Task: Add the action, sort the to do list then by time in list in ascending order.
Action: Mouse moved to (291, 163)
Screenshot: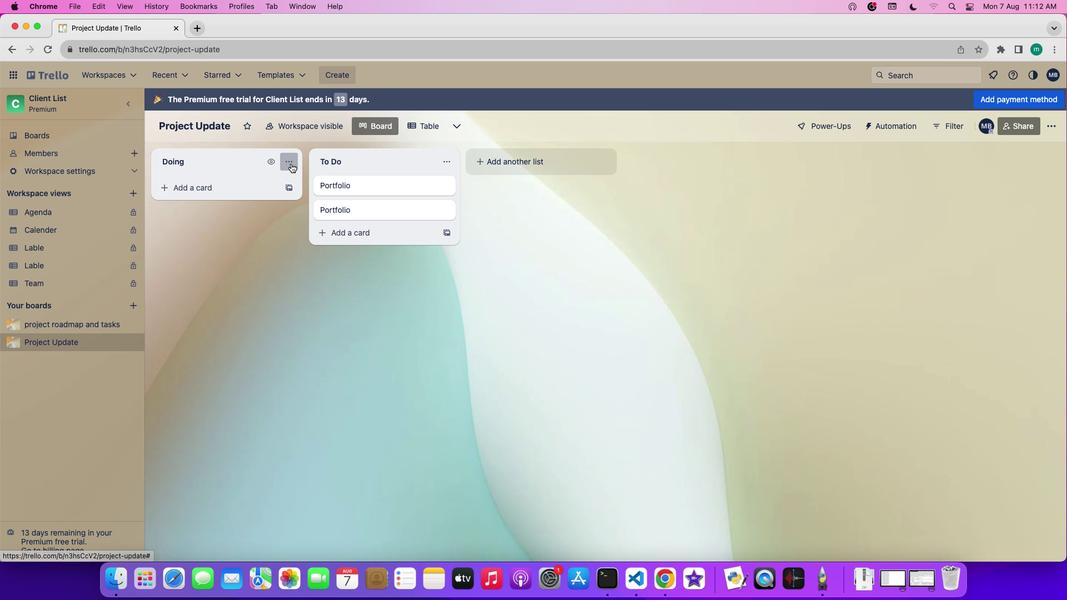 
Action: Mouse pressed left at (291, 163)
Screenshot: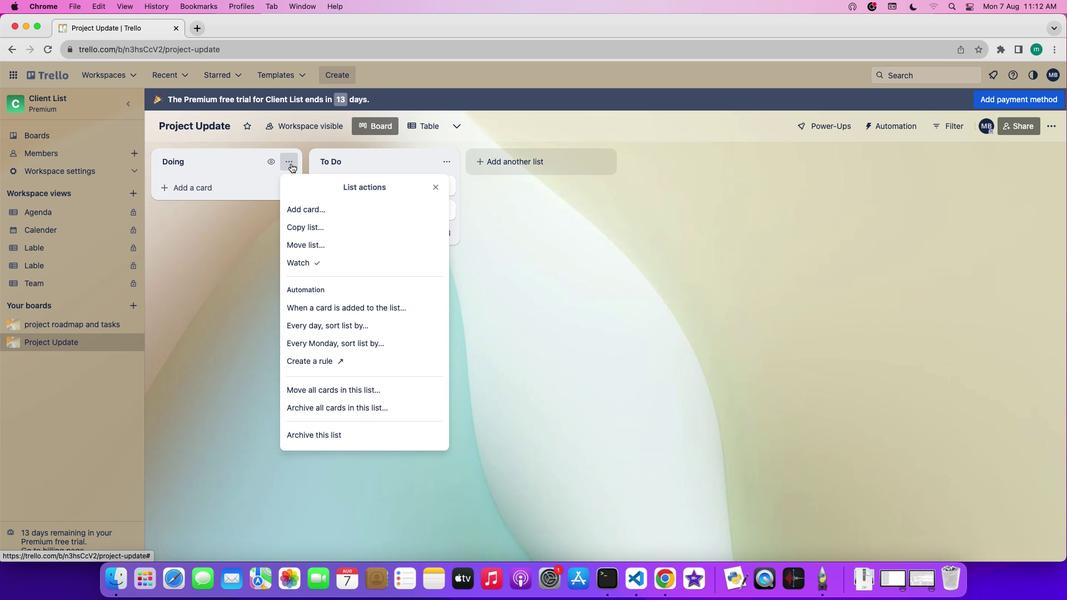 
Action: Mouse moved to (310, 340)
Screenshot: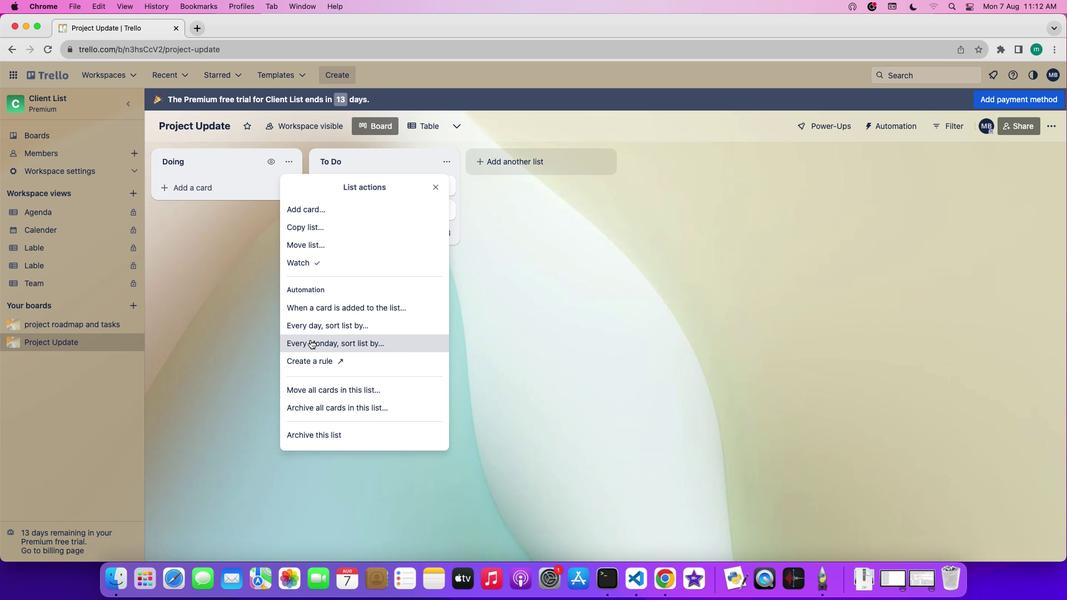 
Action: Mouse pressed left at (310, 340)
Screenshot: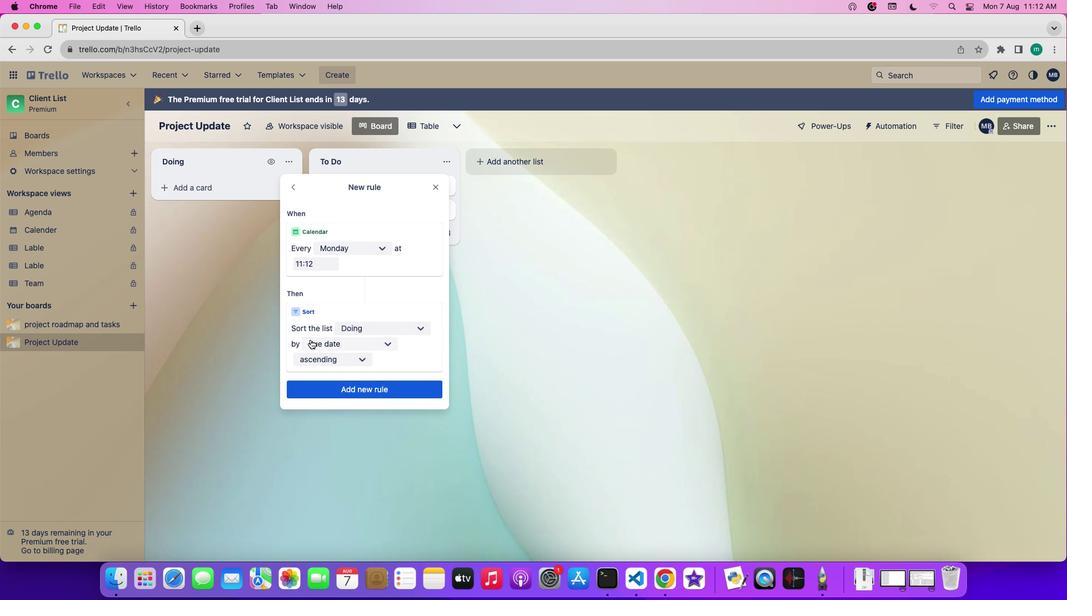 
Action: Mouse moved to (377, 328)
Screenshot: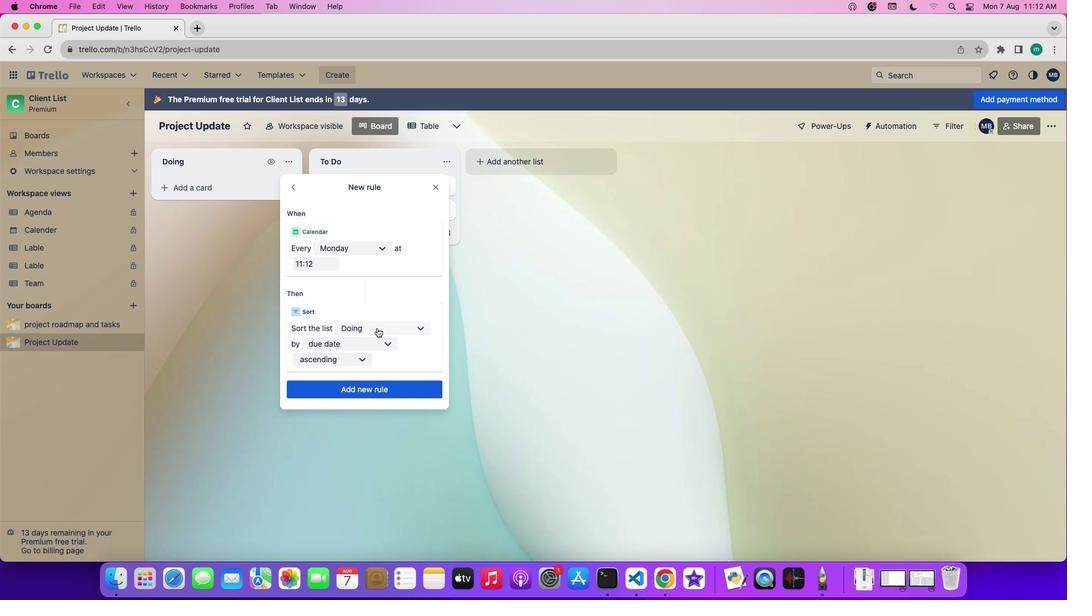 
Action: Mouse pressed left at (377, 328)
Screenshot: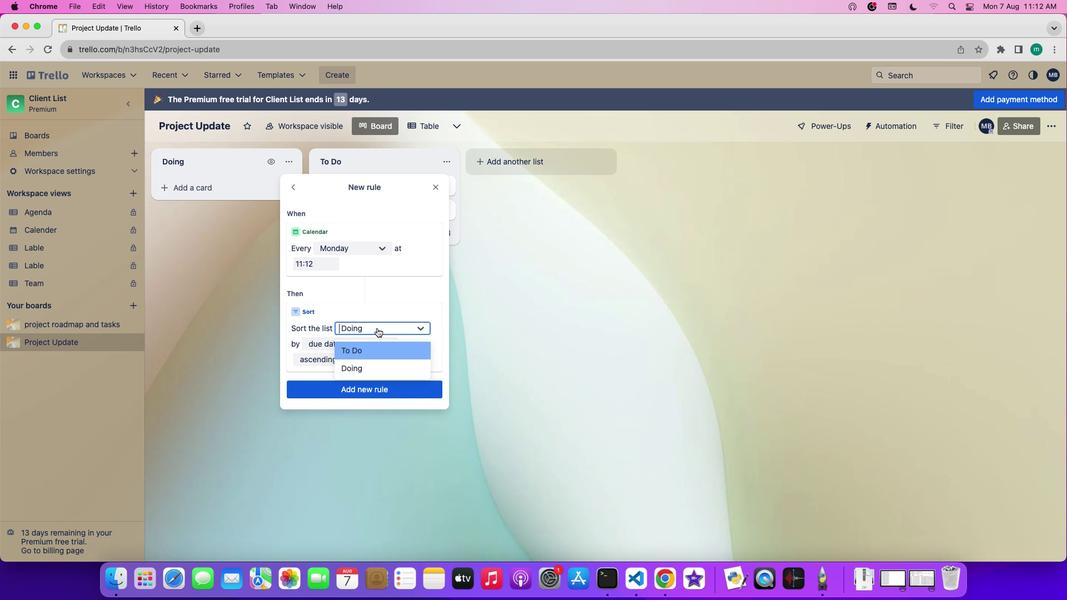
Action: Mouse moved to (384, 351)
Screenshot: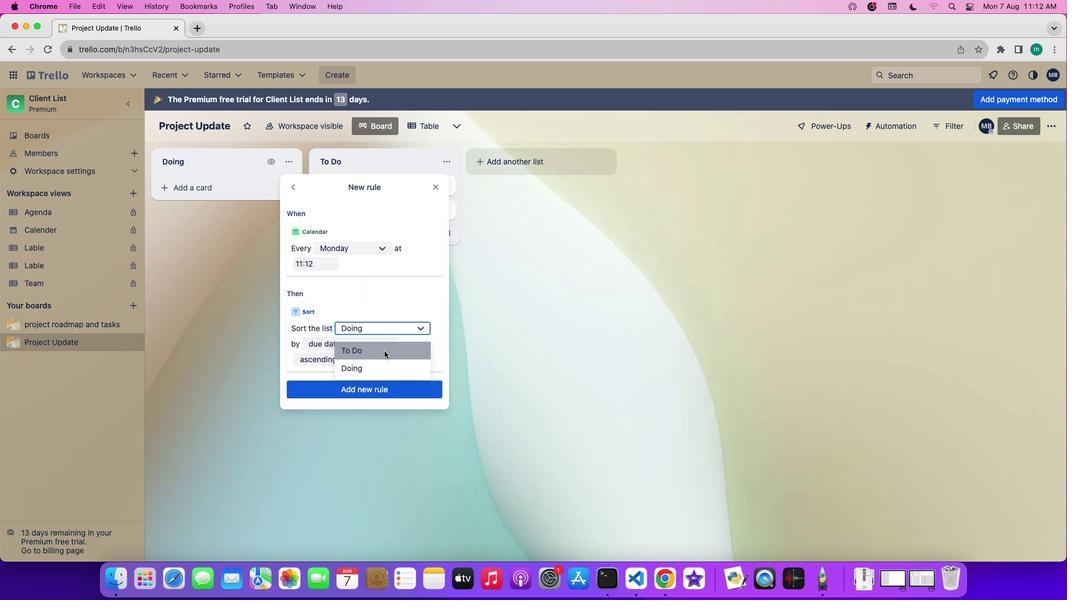 
Action: Mouse pressed left at (384, 351)
Screenshot: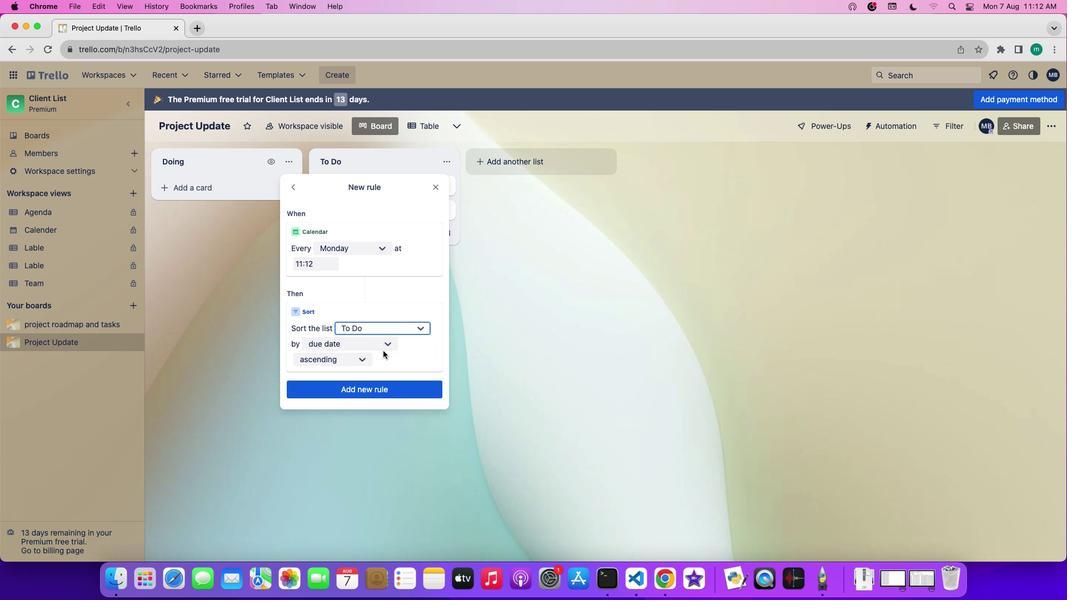 
Action: Mouse moved to (370, 342)
Screenshot: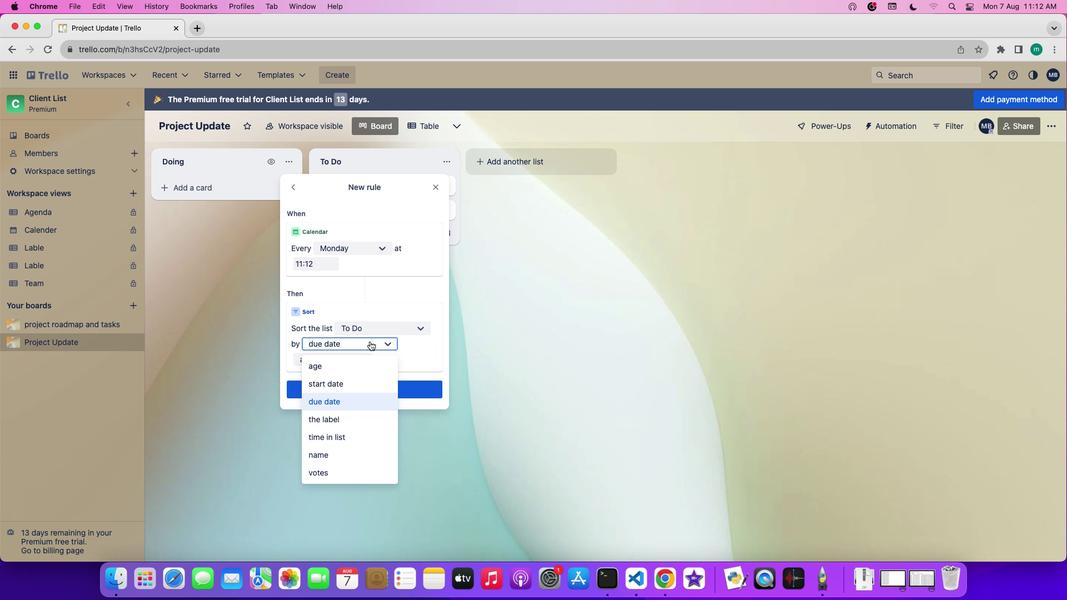
Action: Mouse pressed left at (370, 342)
Screenshot: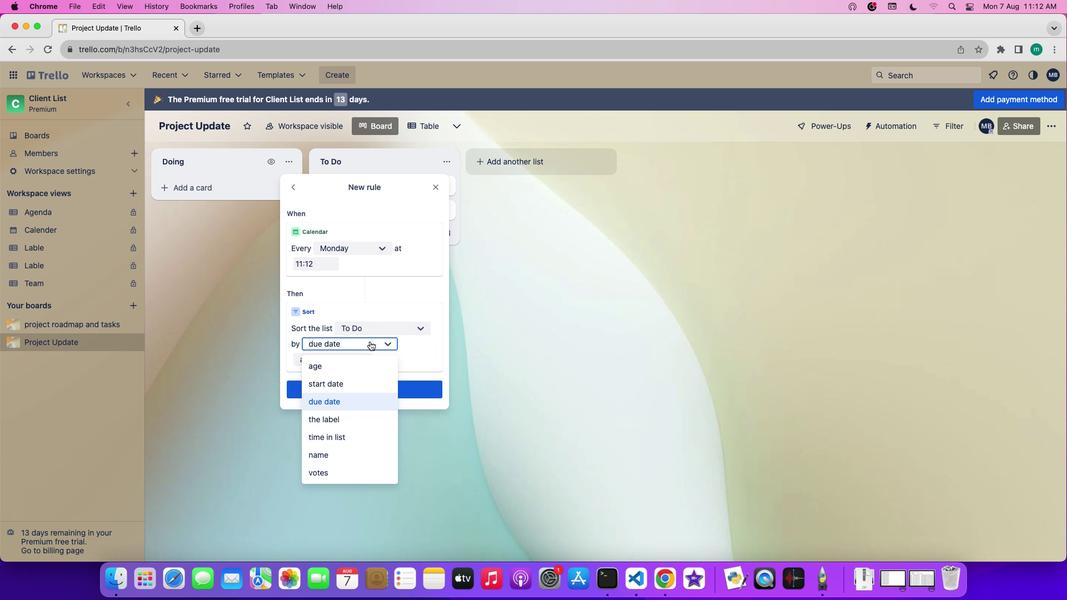 
Action: Mouse moved to (358, 438)
Screenshot: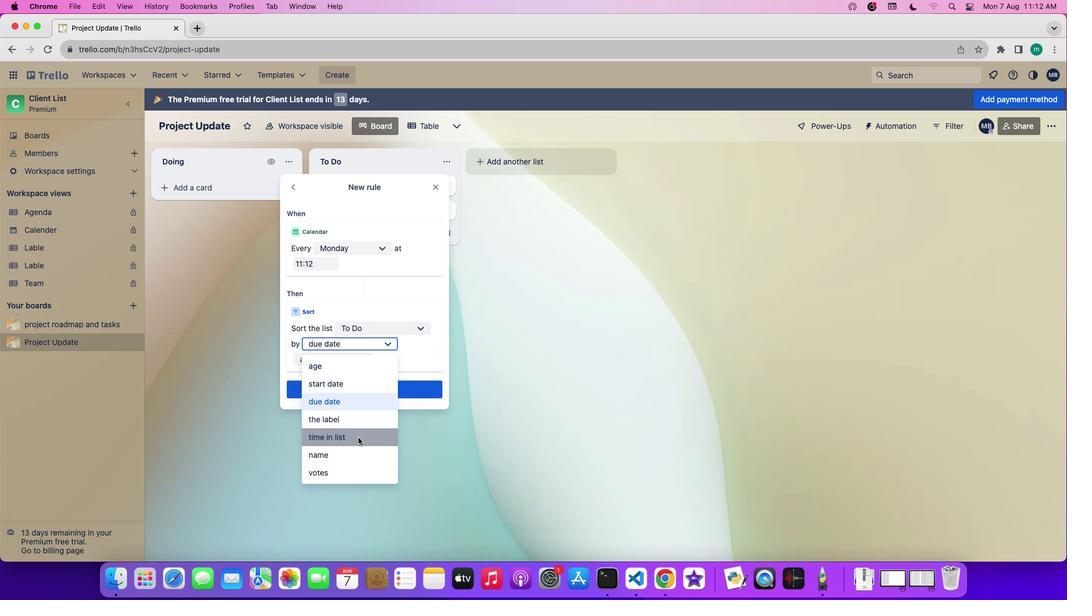 
Action: Mouse pressed left at (358, 438)
Screenshot: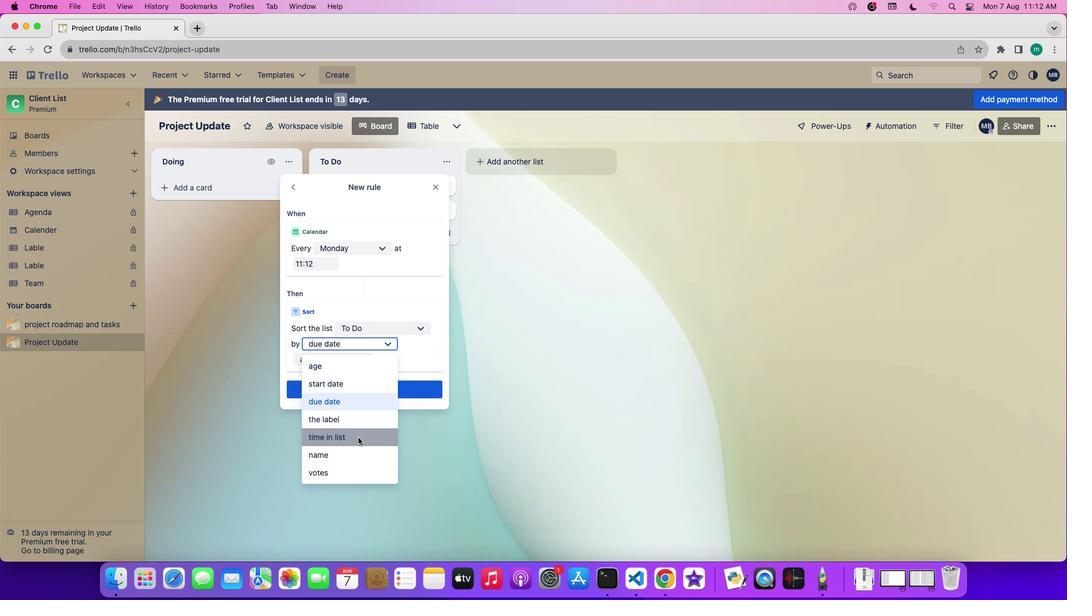 
Action: Mouse moved to (363, 356)
Screenshot: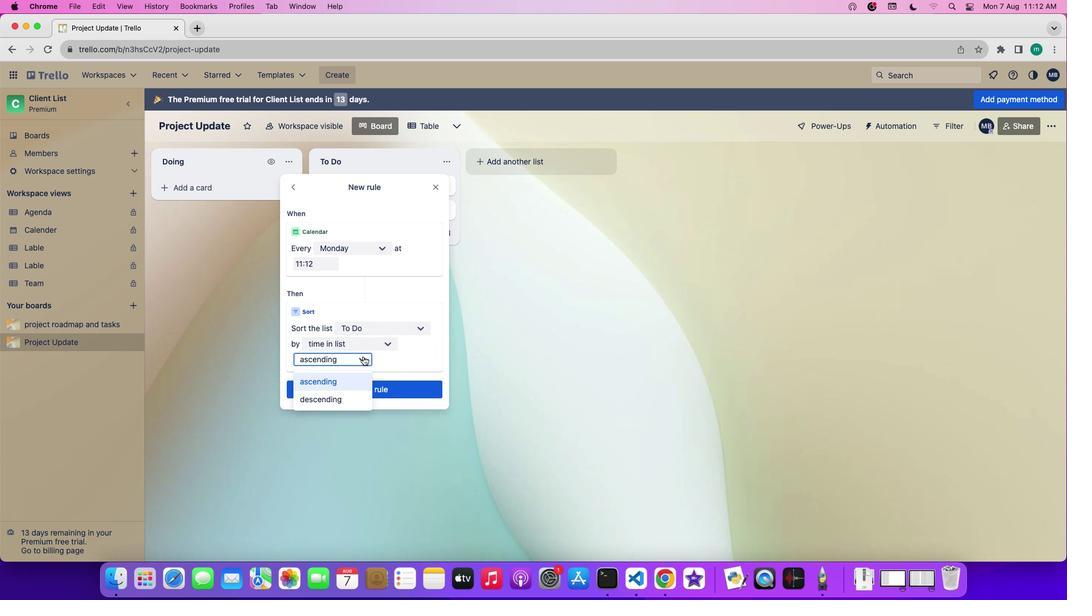
Action: Mouse pressed left at (363, 356)
Screenshot: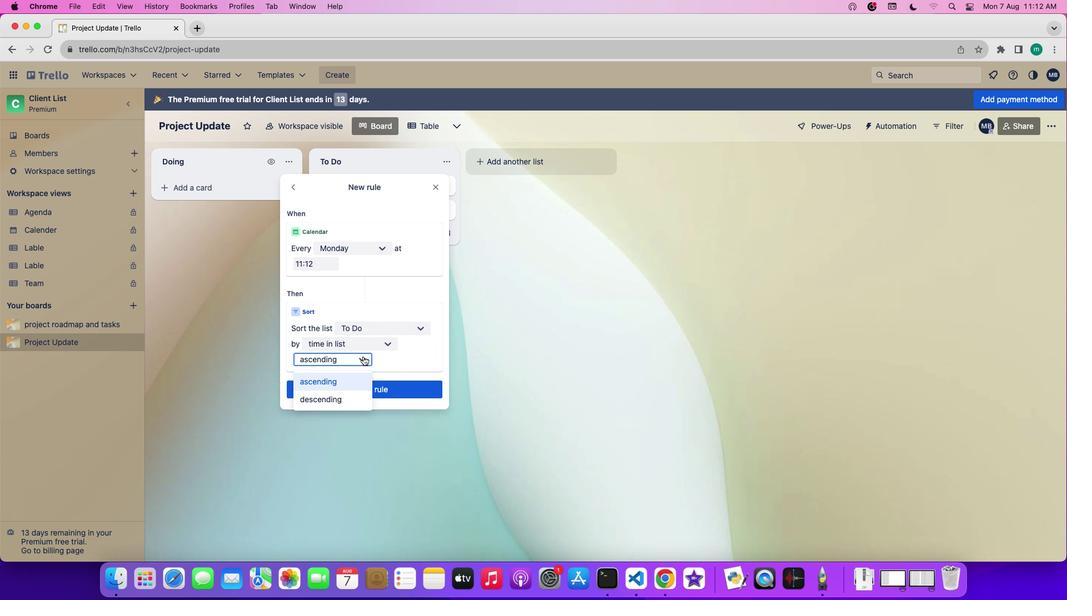 
Action: Mouse moved to (359, 378)
Screenshot: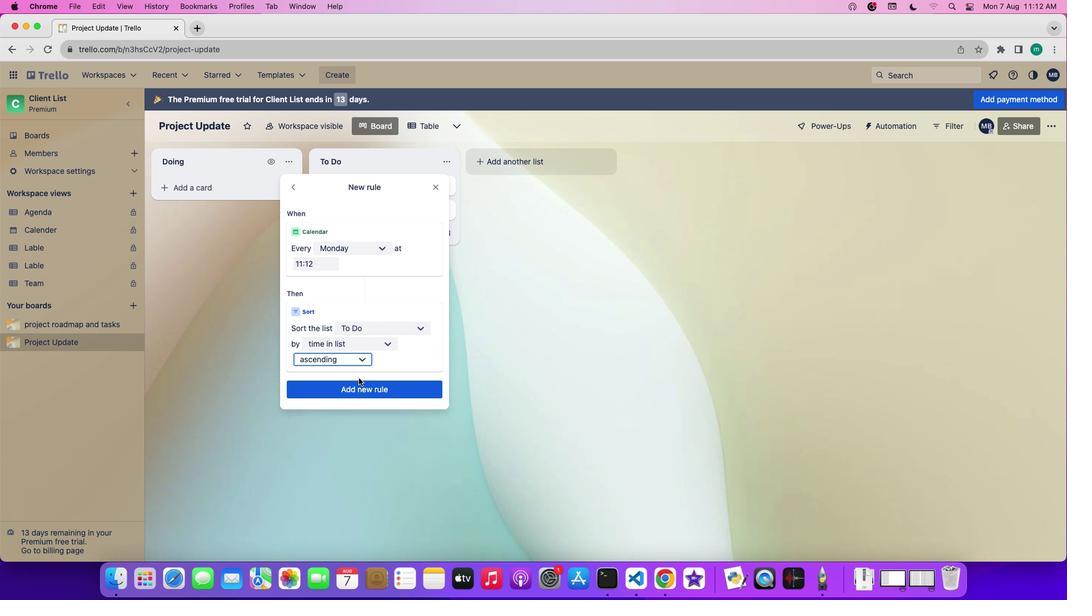 
Action: Mouse pressed left at (359, 378)
Screenshot: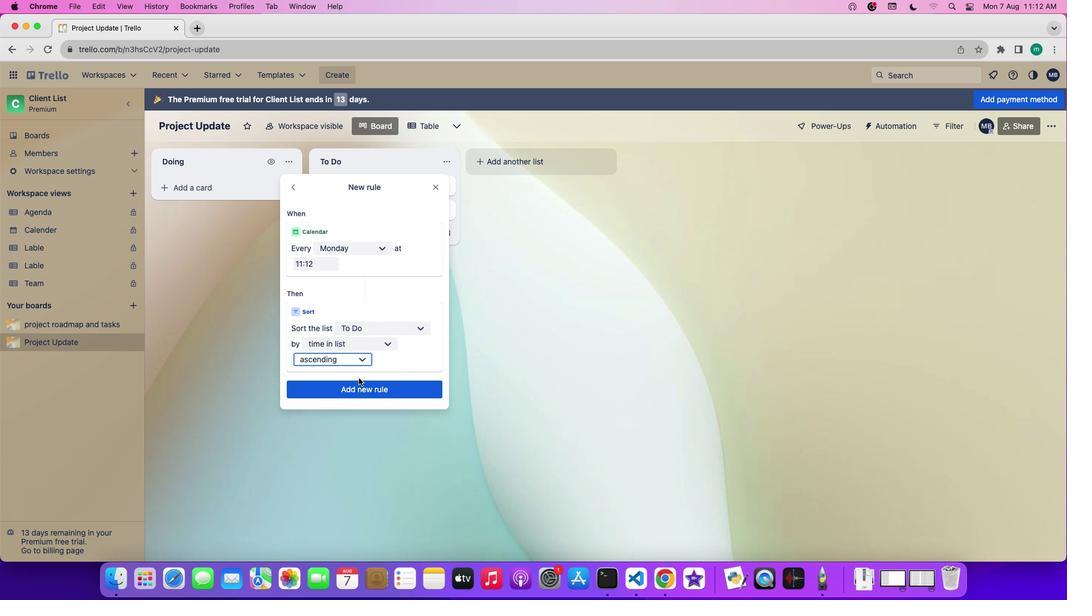 
